Task: Create a task  Develop a new online tool for website optimization , assign it to team member softage.2@softage.net in the project AtlasLine and update the status of the task to  At Risk , set the priority of the task to Medium
Action: Mouse moved to (78, 53)
Screenshot: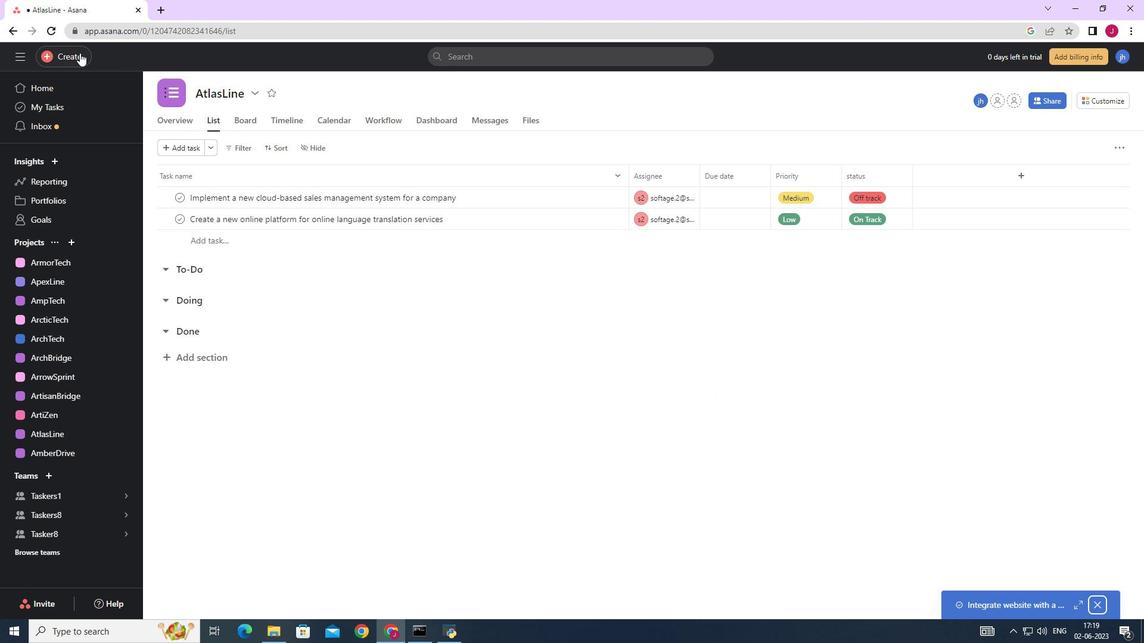 
Action: Mouse pressed left at (78, 53)
Screenshot: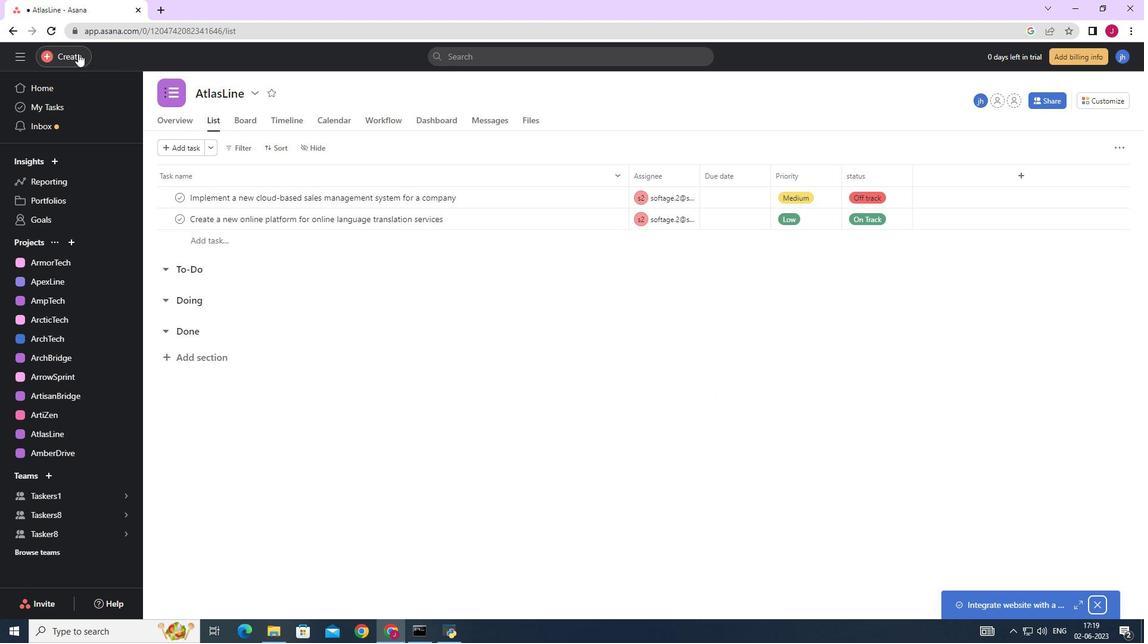 
Action: Mouse moved to (150, 56)
Screenshot: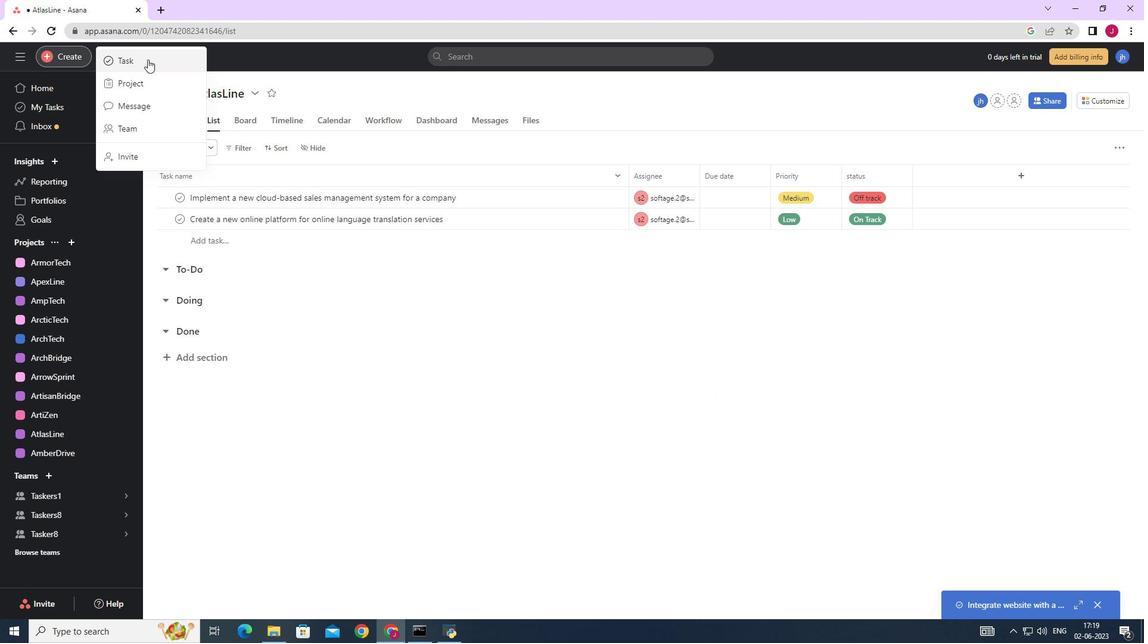 
Action: Mouse pressed left at (150, 56)
Screenshot: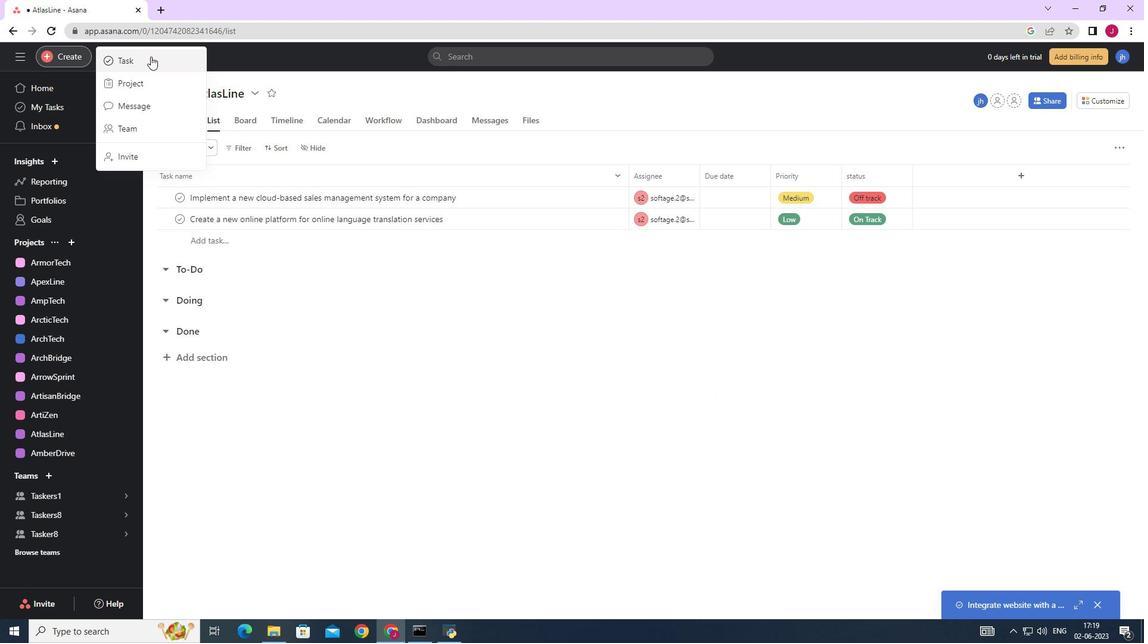 
Action: Mouse moved to (929, 399)
Screenshot: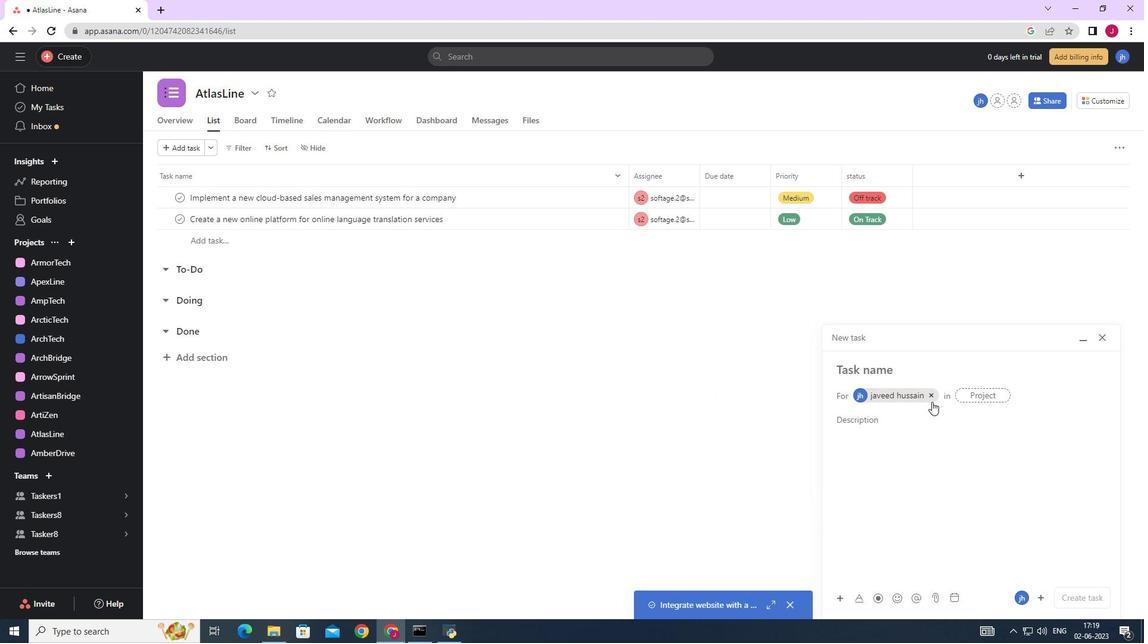 
Action: Mouse pressed left at (929, 399)
Screenshot: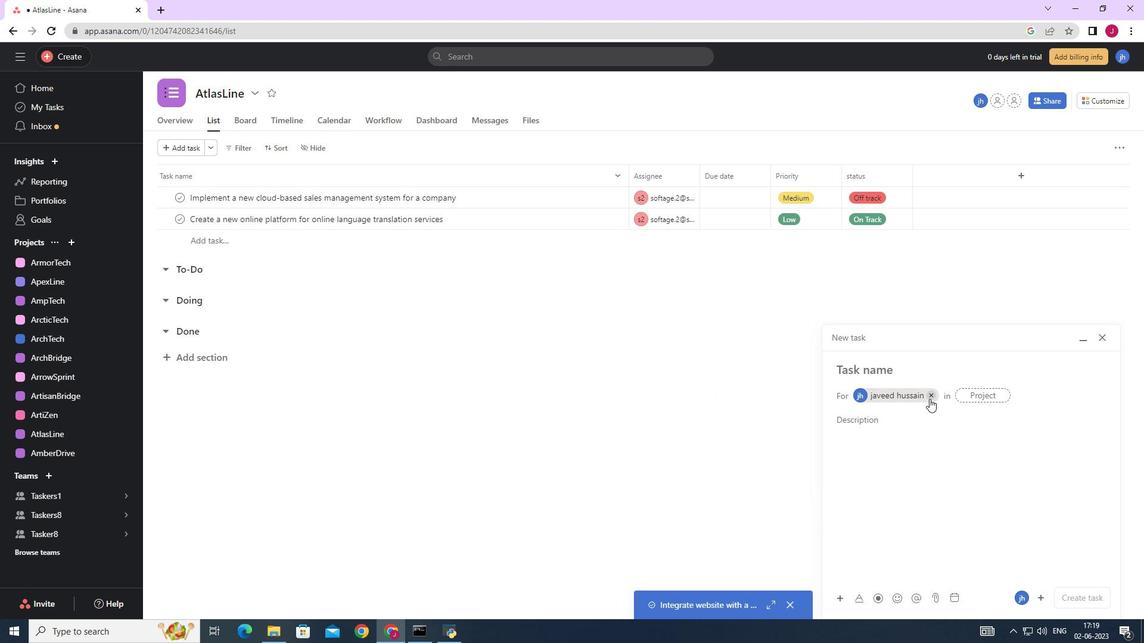 
Action: Mouse moved to (874, 370)
Screenshot: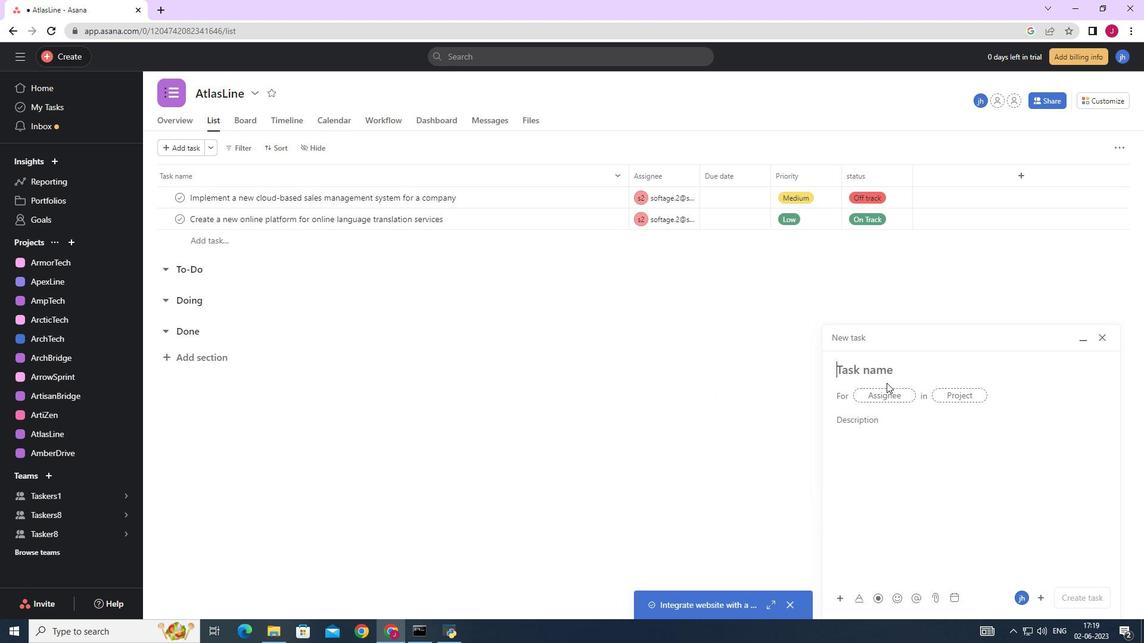 
Action: Mouse pressed left at (874, 370)
Screenshot: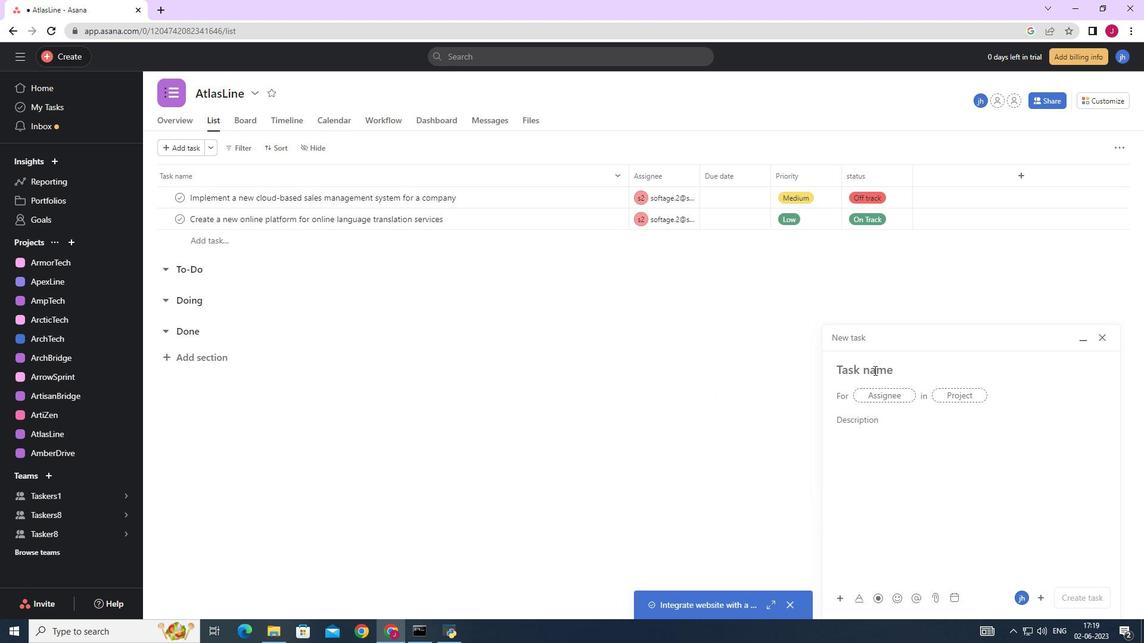 
Action: Key pressed <Key.caps_lock>D<Key.caps_lock>evelop<Key.space>a<Key.space>new<Key.space>online<Key.space>tool<Key.space>for<Key.space>wen<Key.backspace>bsite<Key.space>optimiation<Key.space><Key.backspace><Key.backspace><Key.backspace><Key.backspace><Key.backspace><Key.backspace>zation<Key.space>
Screenshot: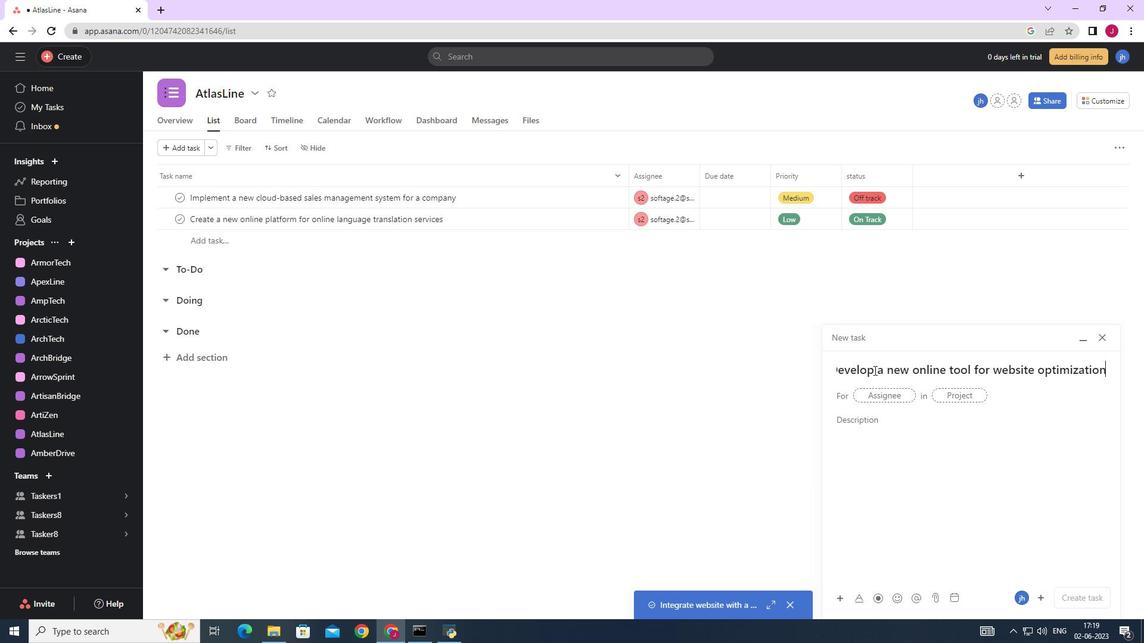 
Action: Mouse moved to (882, 396)
Screenshot: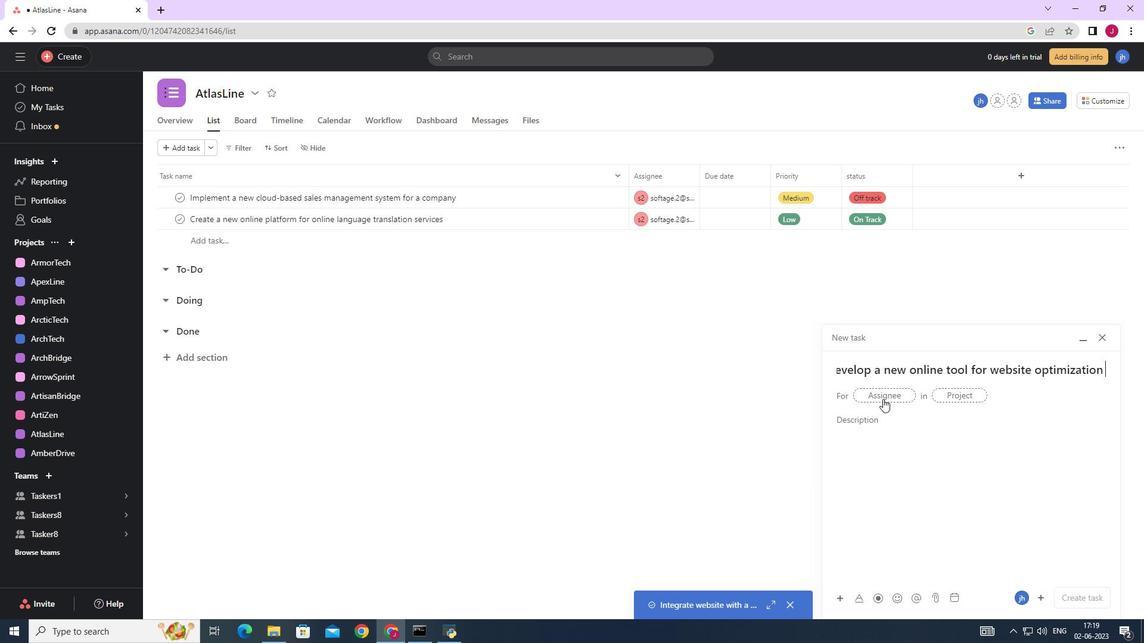 
Action: Mouse pressed left at (882, 396)
Screenshot: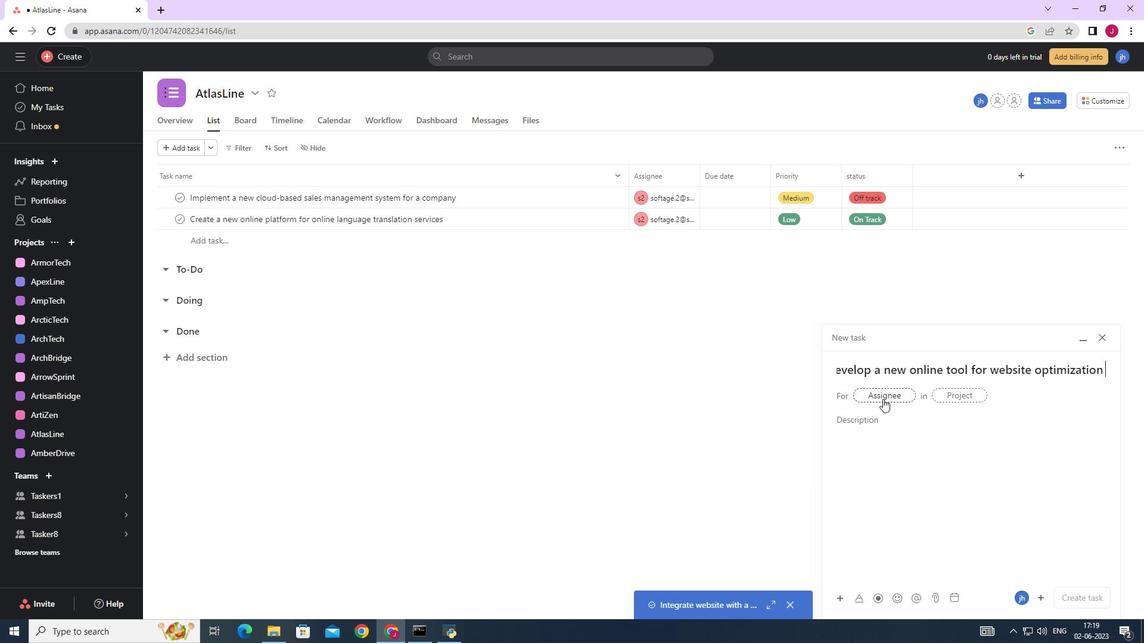 
Action: Key pressed softage.2
Screenshot: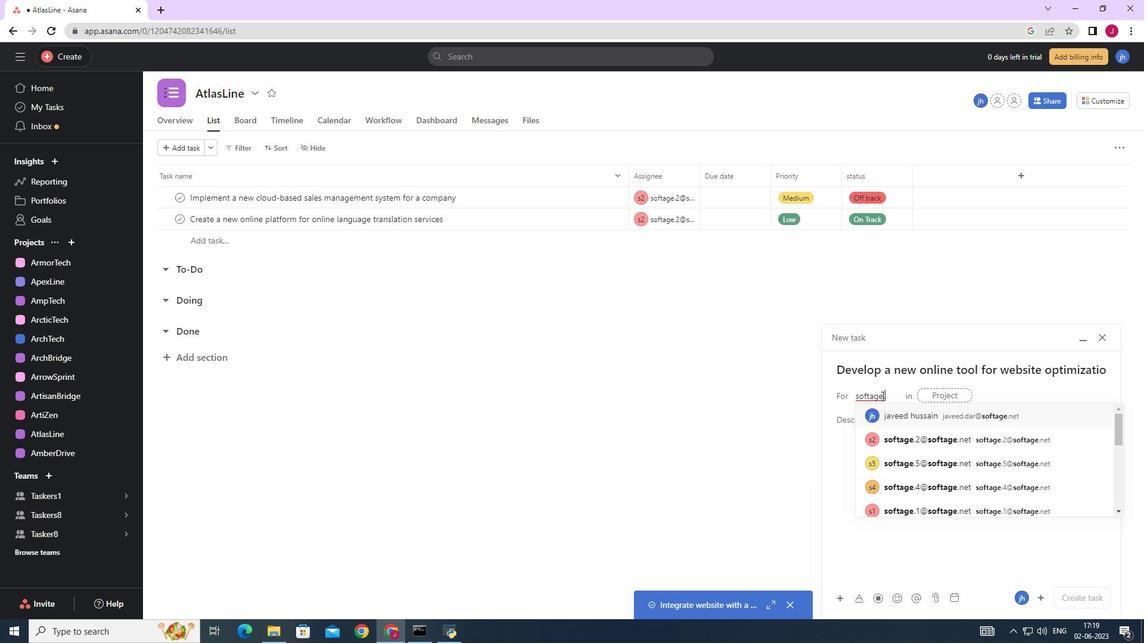 
Action: Mouse moved to (907, 417)
Screenshot: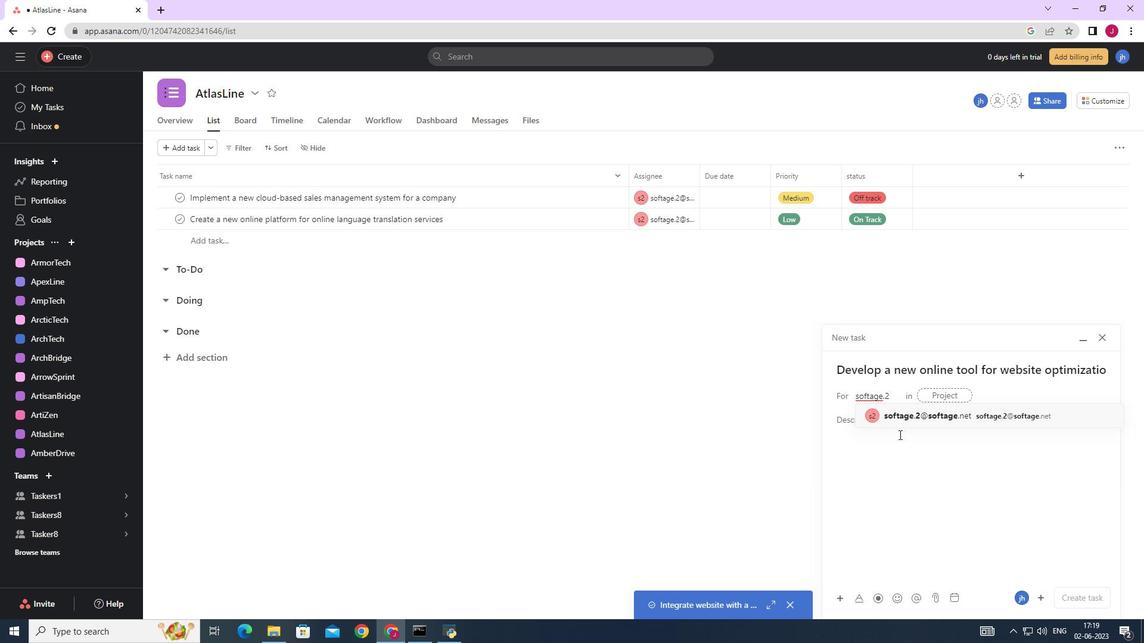 
Action: Mouse pressed left at (907, 417)
Screenshot: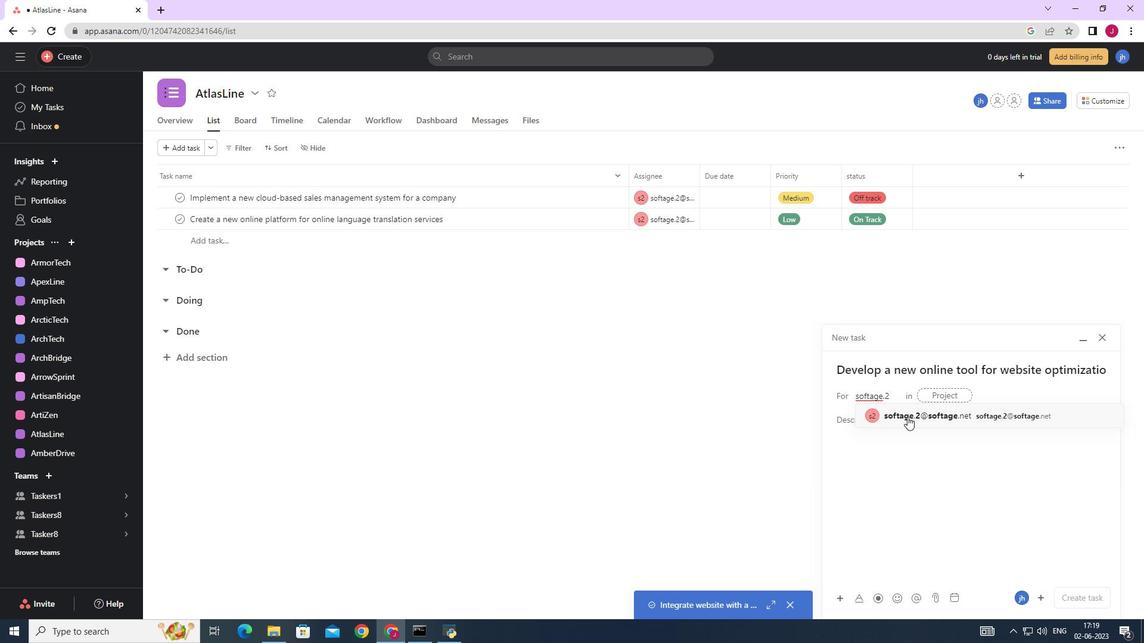 
Action: Mouse moved to (751, 416)
Screenshot: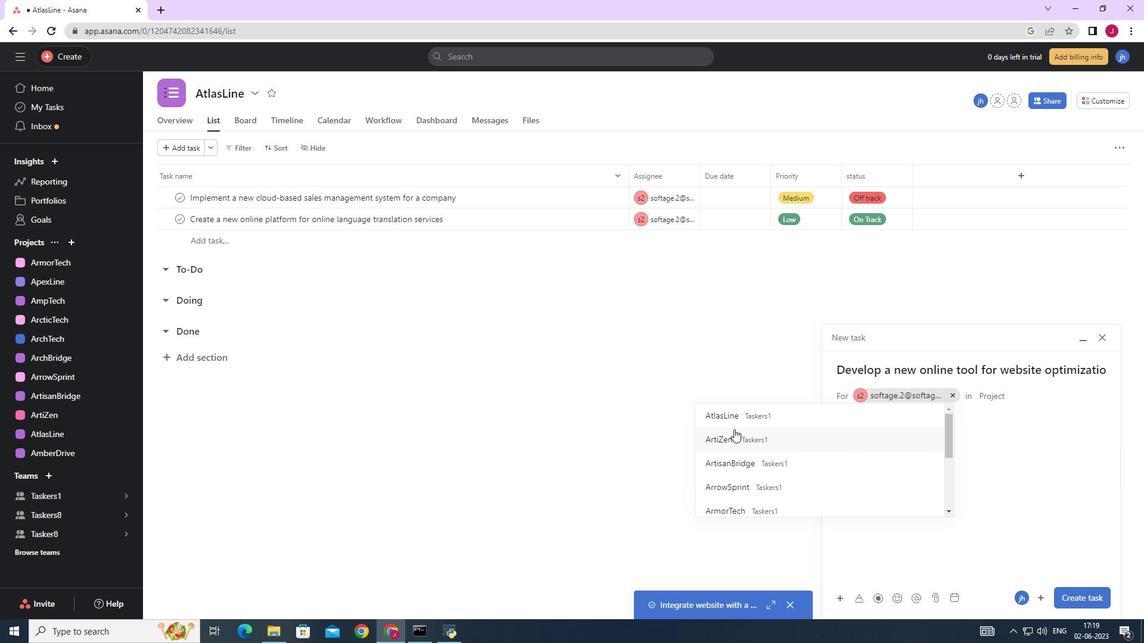 
Action: Mouse pressed left at (751, 416)
Screenshot: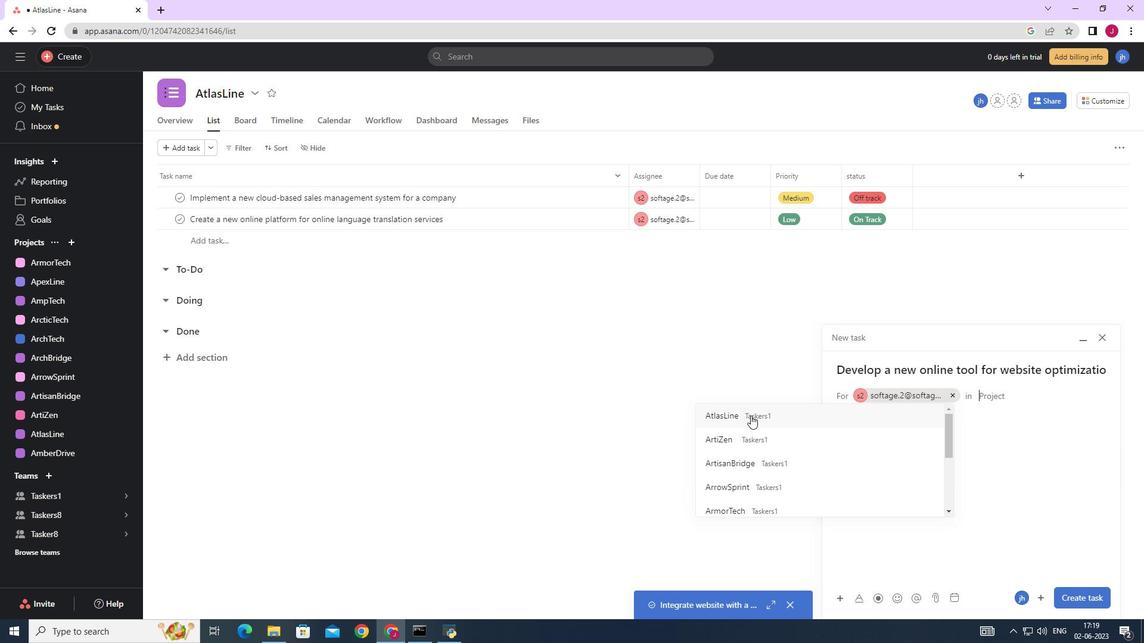
Action: Mouse moved to (883, 425)
Screenshot: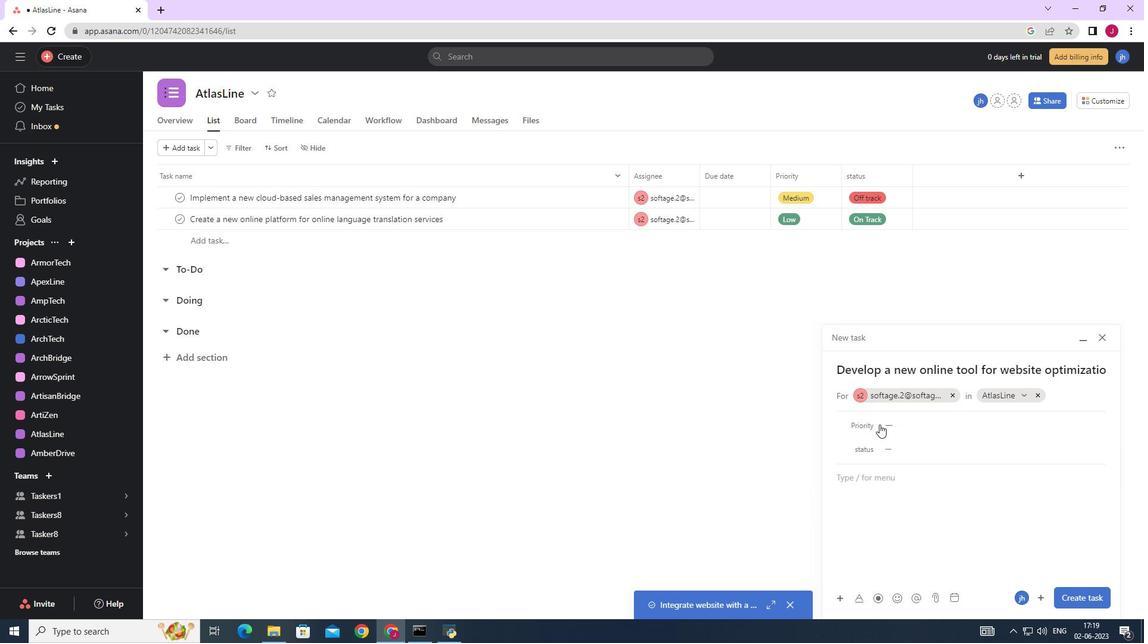 
Action: Mouse pressed left at (883, 425)
Screenshot: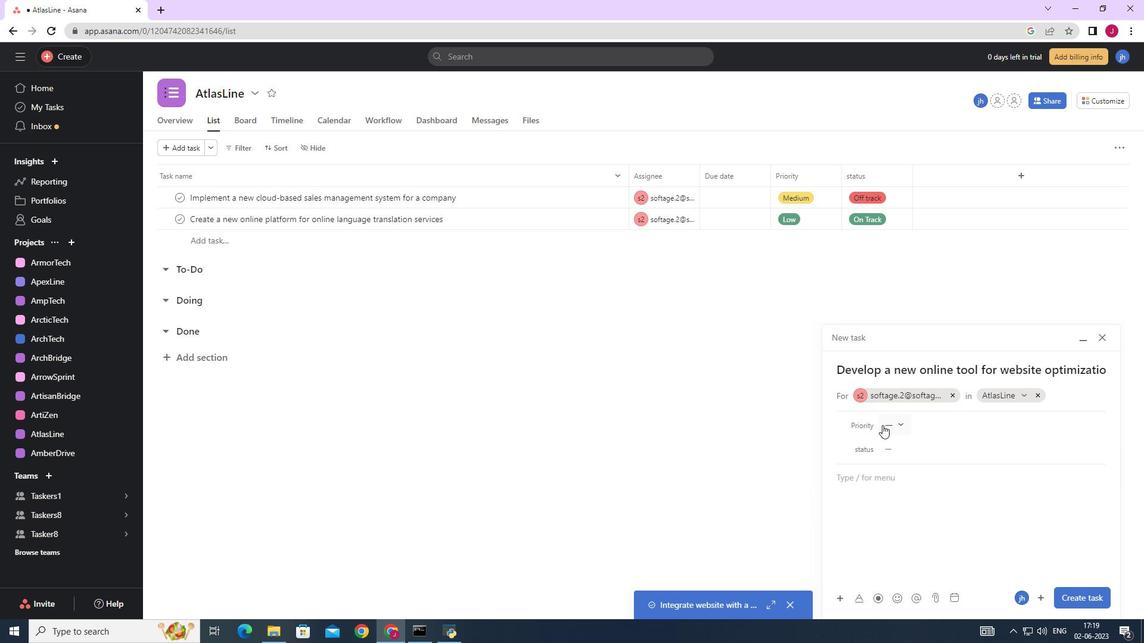 
Action: Mouse moved to (918, 486)
Screenshot: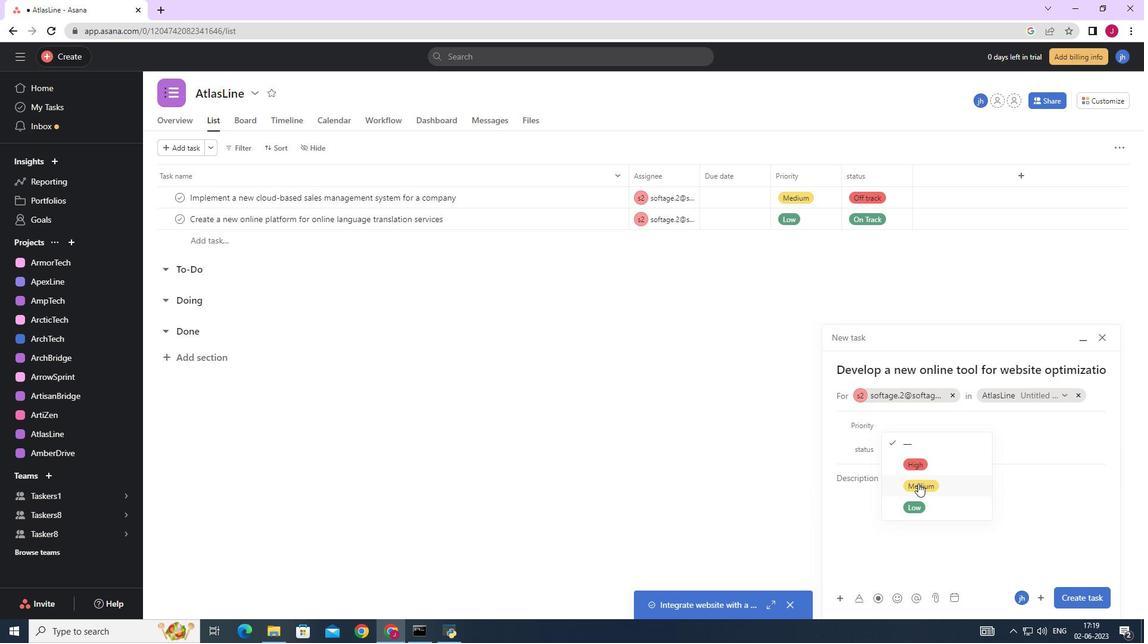 
Action: Mouse pressed left at (918, 486)
Screenshot: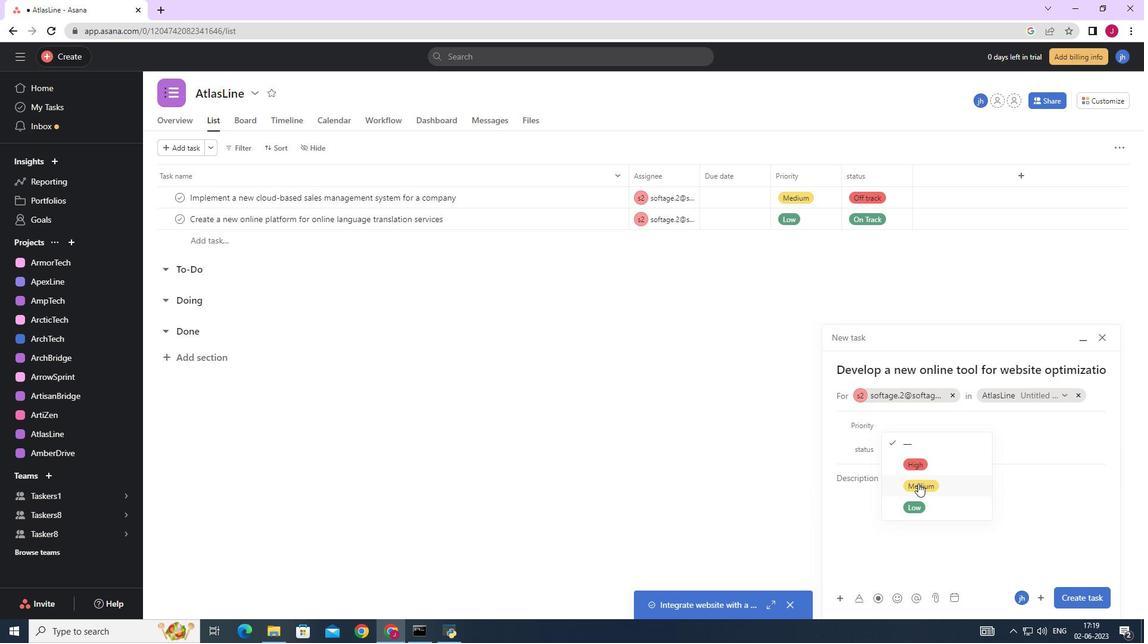 
Action: Mouse moved to (903, 453)
Screenshot: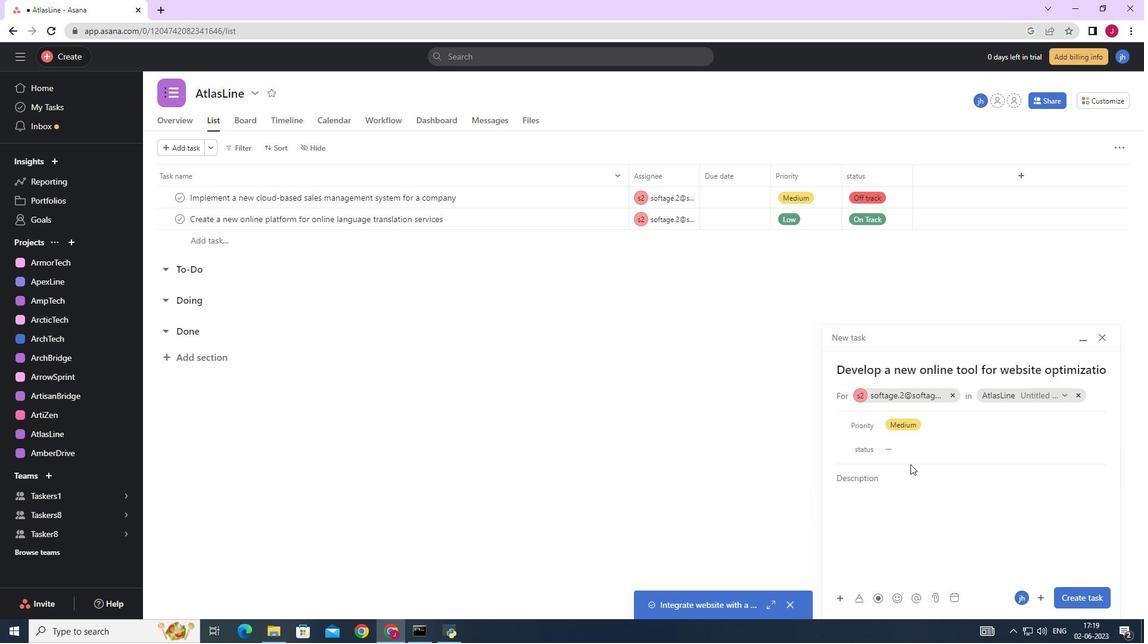 
Action: Mouse pressed left at (903, 453)
Screenshot: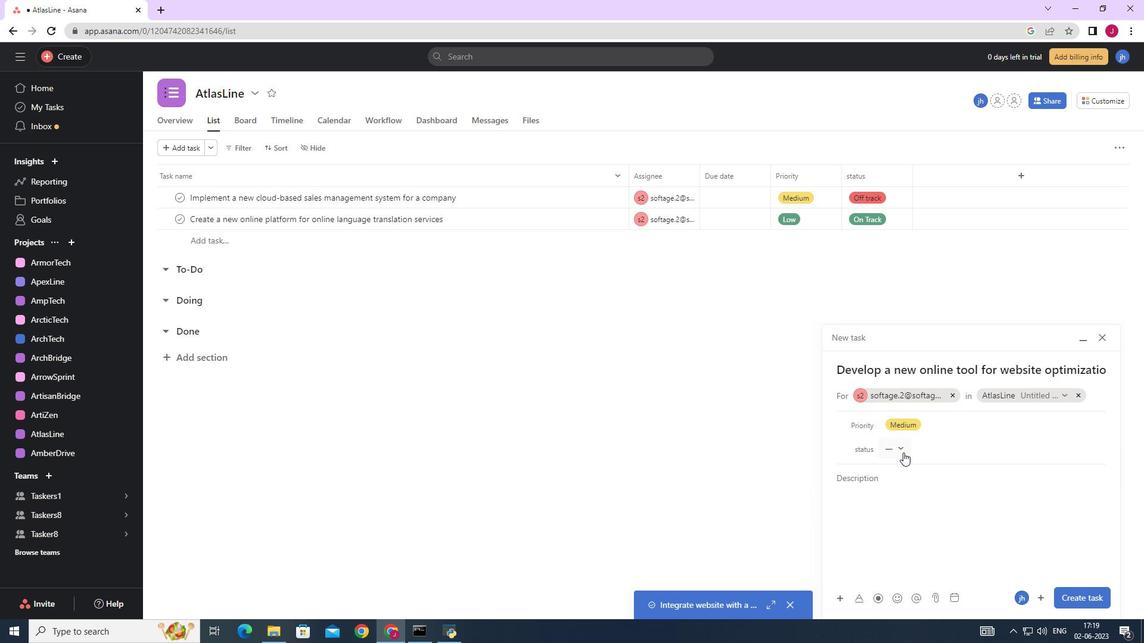 
Action: Mouse moved to (920, 531)
Screenshot: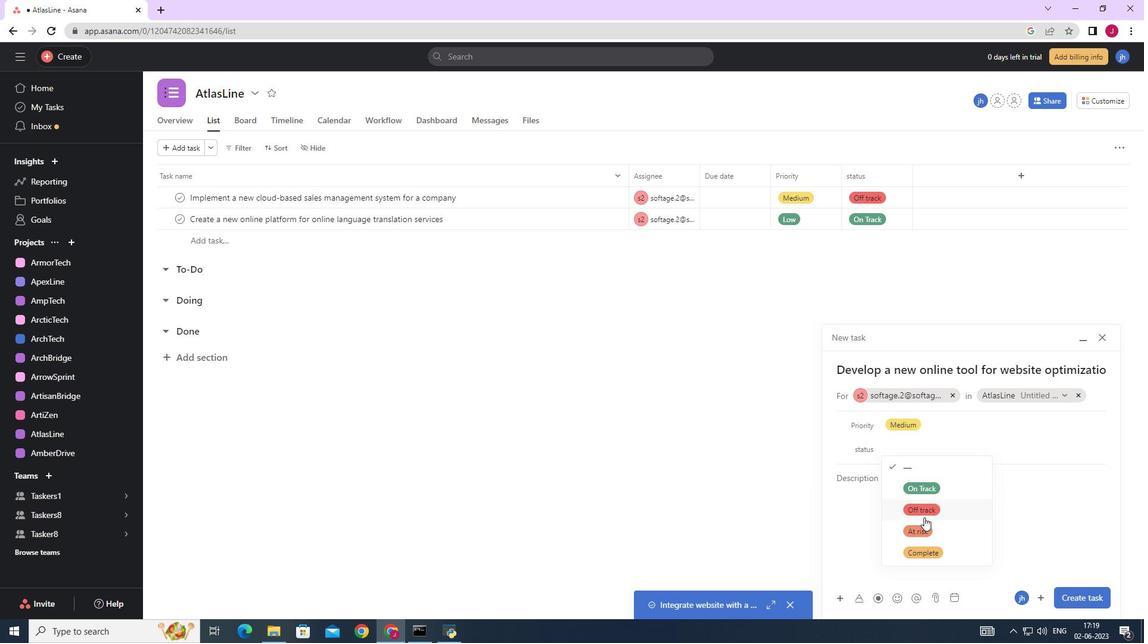 
Action: Mouse pressed left at (920, 531)
Screenshot: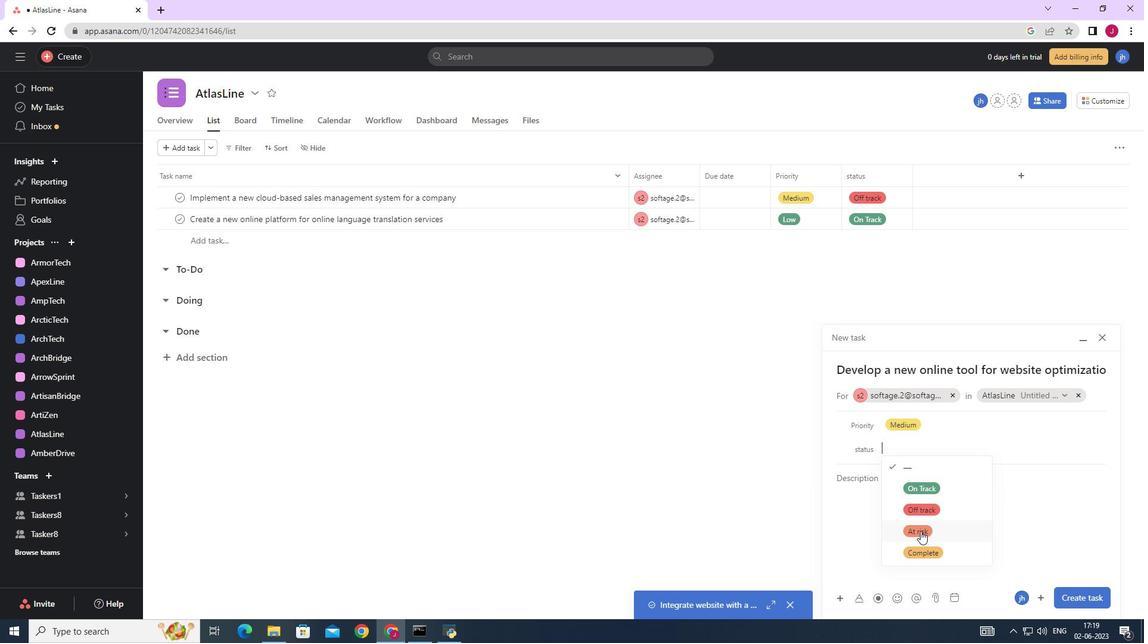 
Action: Mouse moved to (1080, 598)
Screenshot: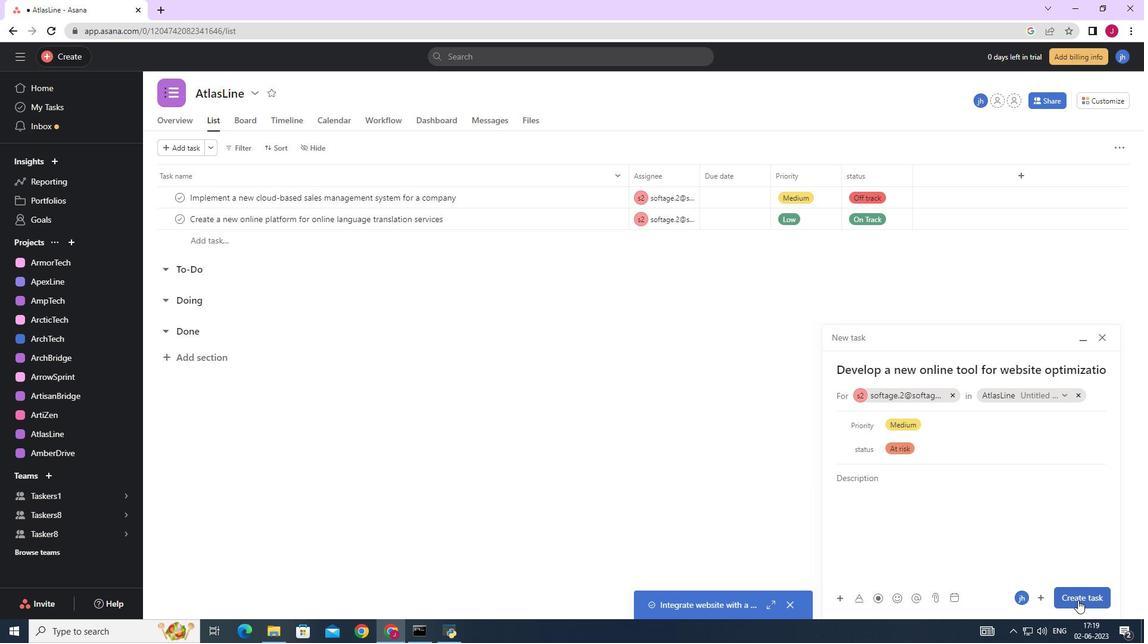 
Action: Mouse pressed left at (1080, 598)
Screenshot: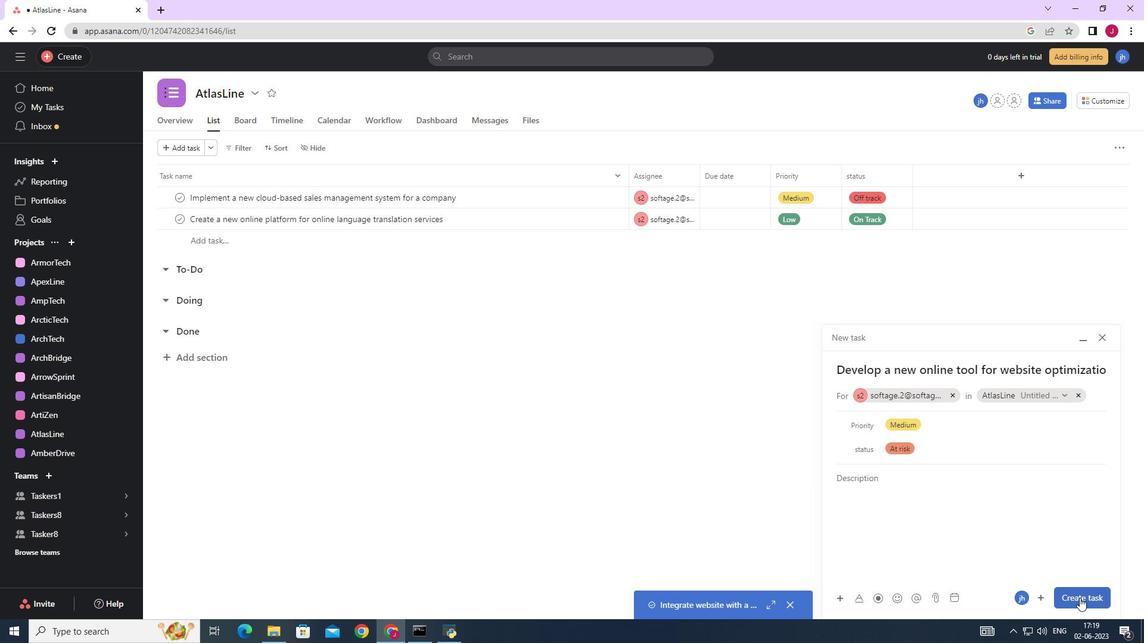 
Action: Mouse moved to (1011, 562)
Screenshot: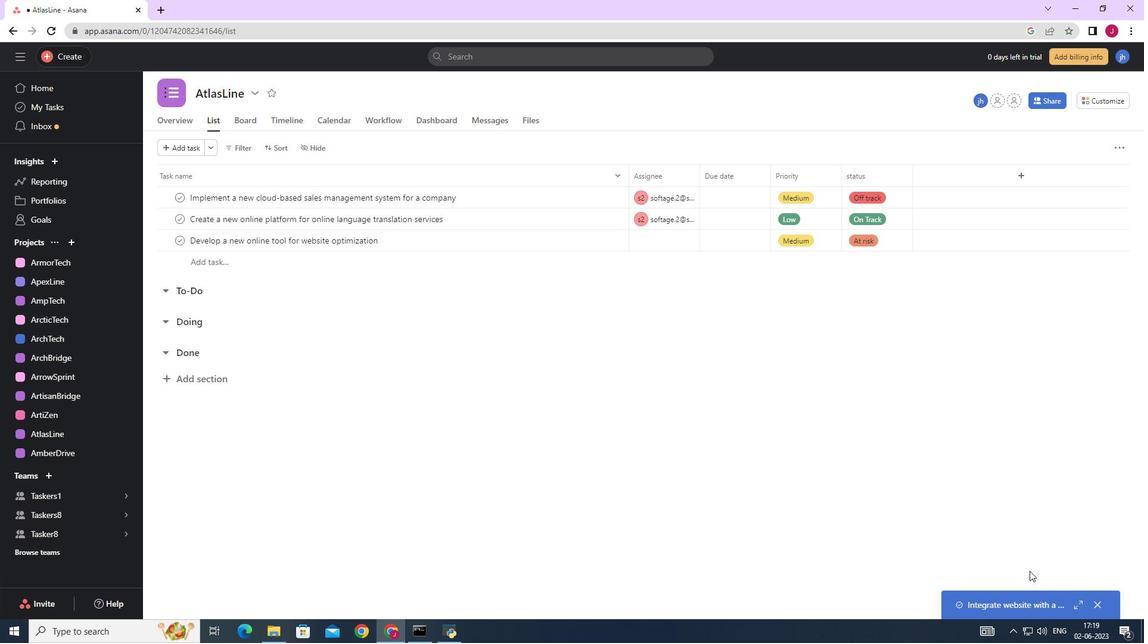 
